 Task: Include stops at Statue of Liberty, One World Trade Center, and 9/11 Memorial in your route.
Action: Key pressed e<Key.caps_lock>MPIRE<Key.space>STAE
Screenshot: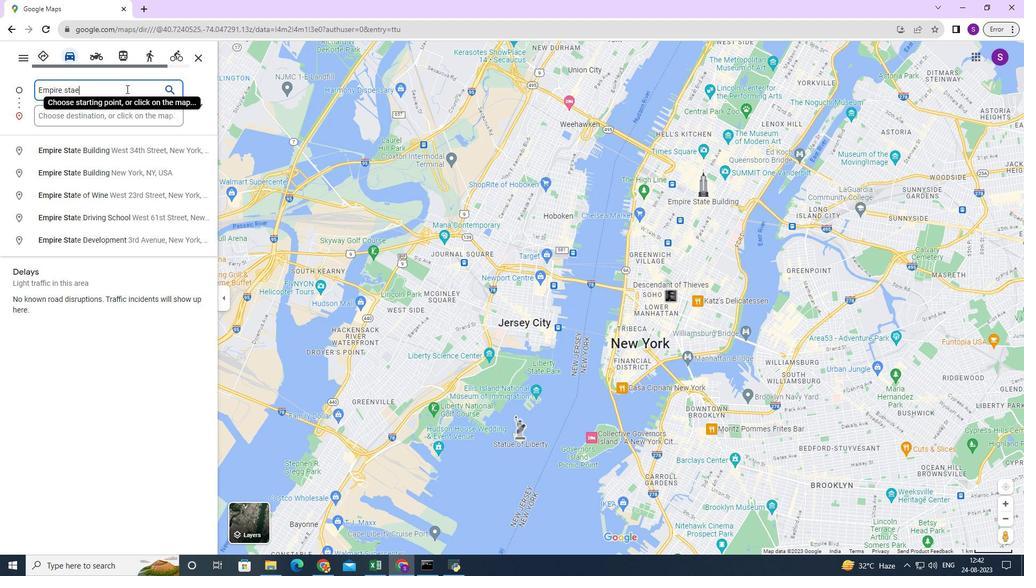 
Action: Mouse moved to (103, 140)
Screenshot: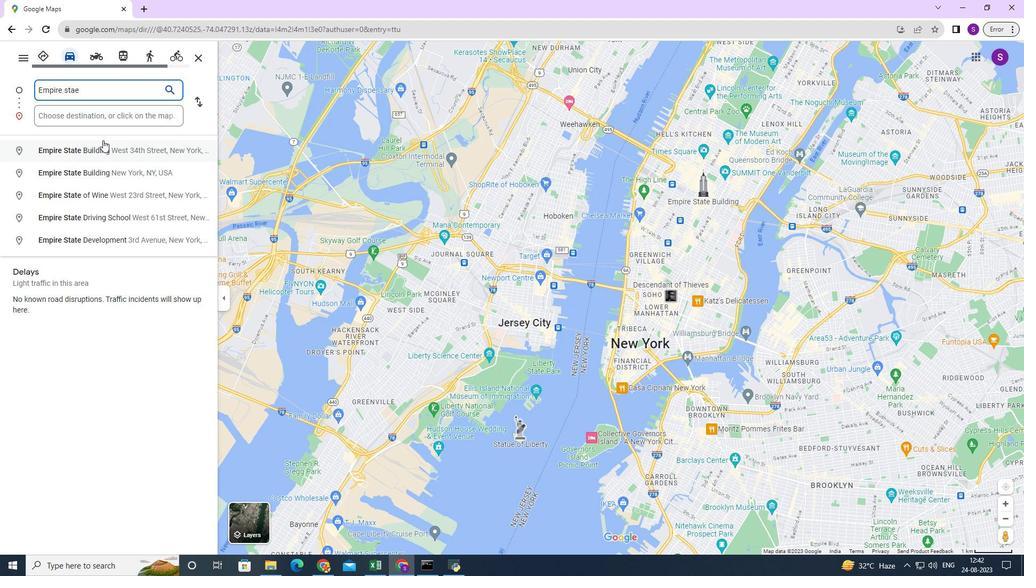 
Action: Mouse pressed left at (103, 140)
Screenshot: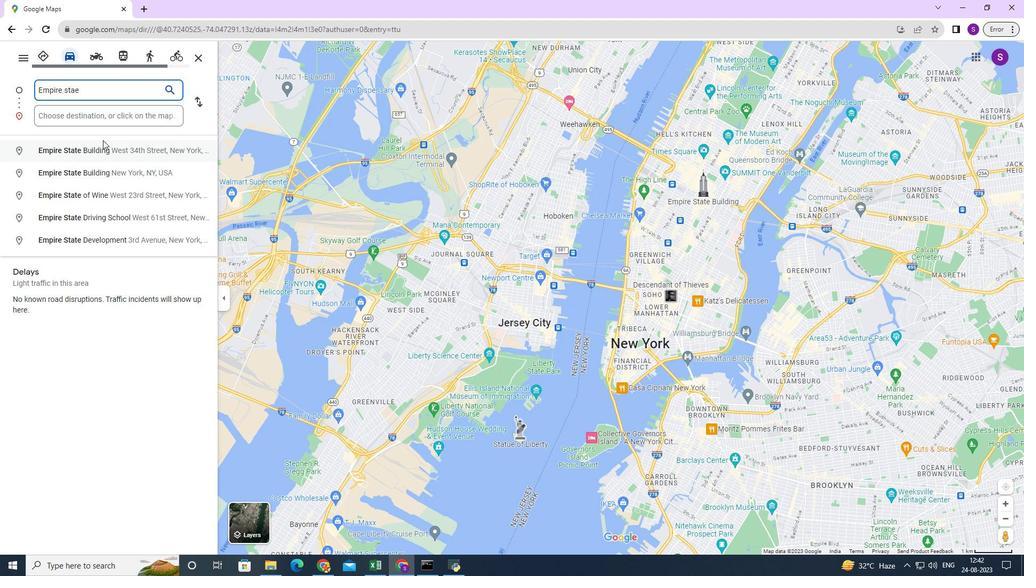 
Action: Mouse moved to (114, 115)
Screenshot: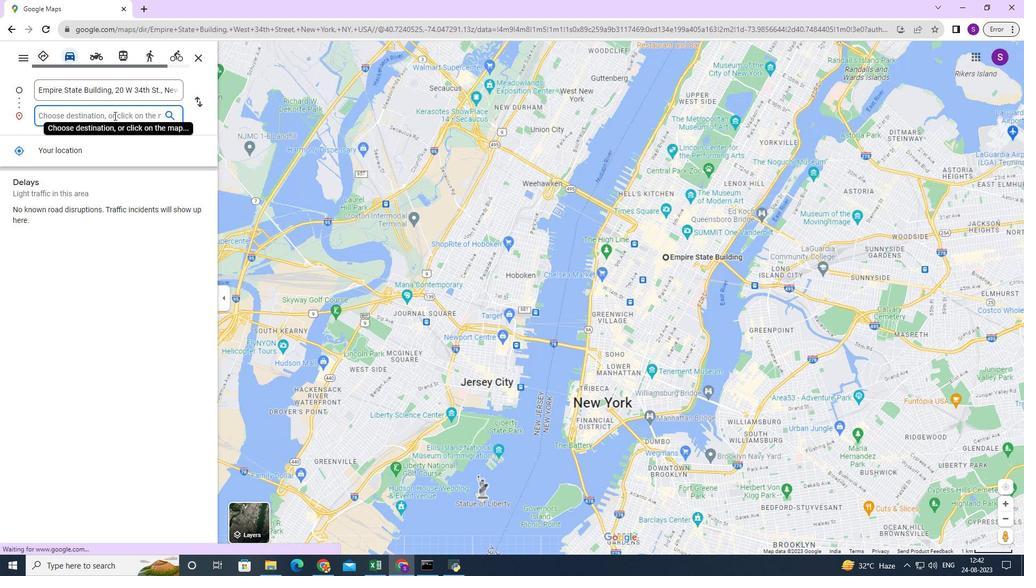 
Action: Mouse pressed left at (114, 115)
Screenshot: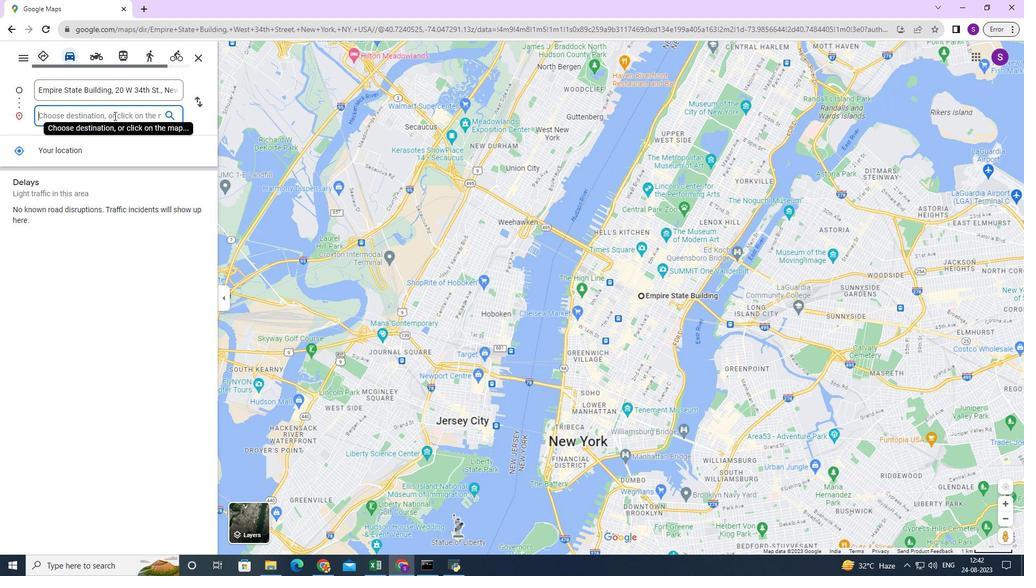 
Action: Key pressed <Key.caps_lock>s<Key.caps_lock>TATUE<Key.space>
Screenshot: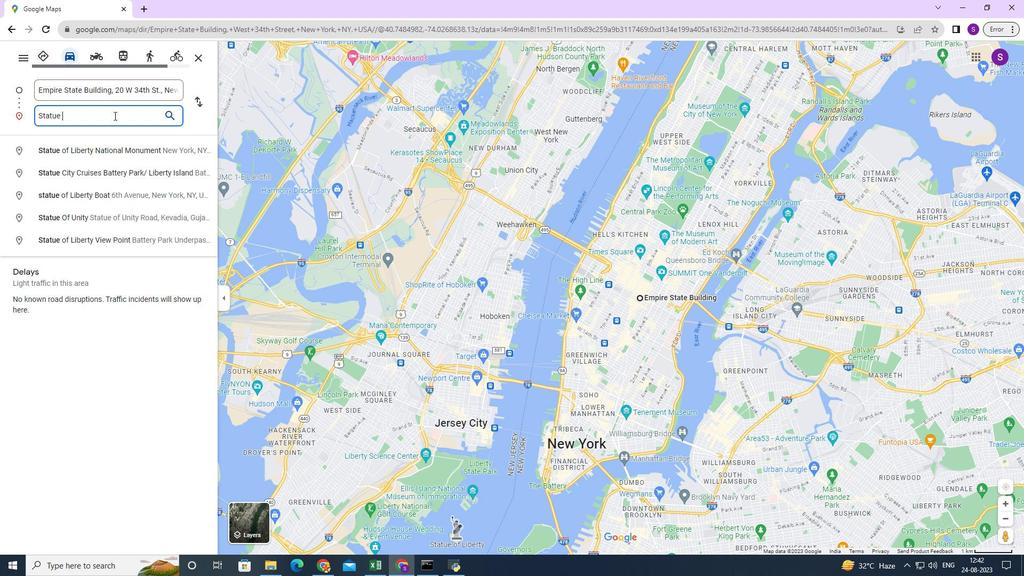 
Action: Mouse moved to (88, 143)
Screenshot: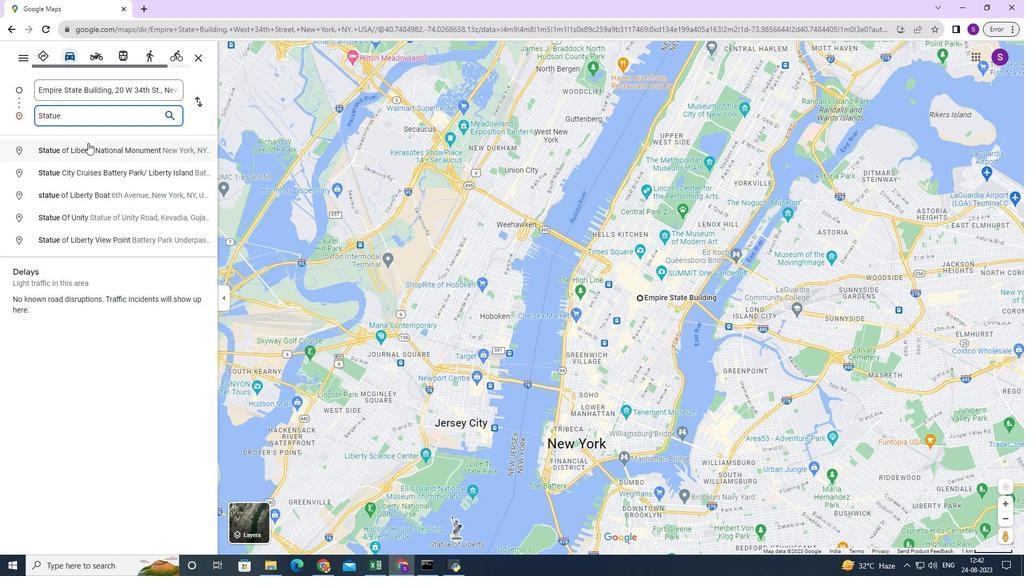 
Action: Mouse pressed left at (88, 143)
Screenshot: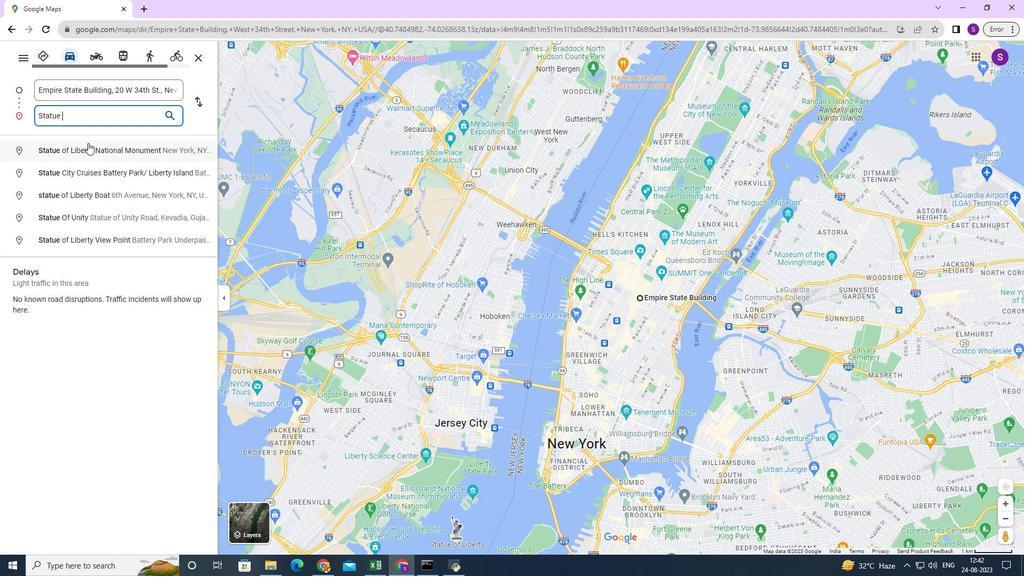 
Action: Mouse moved to (88, 143)
Screenshot: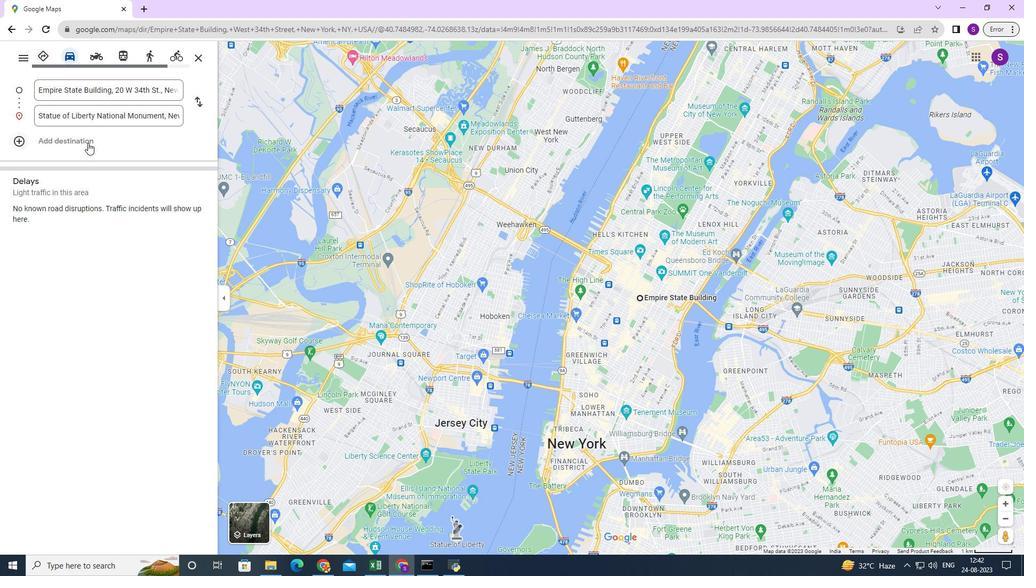 
Action: Mouse pressed left at (88, 143)
Screenshot: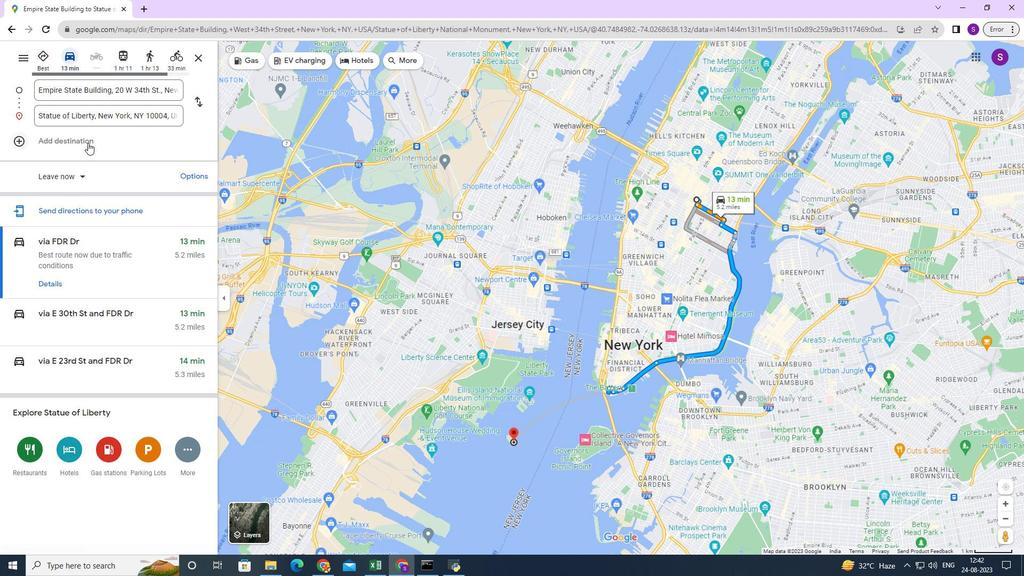 
Action: Key pressed ONE<Key.space>WORLD<Key.space>
Screenshot: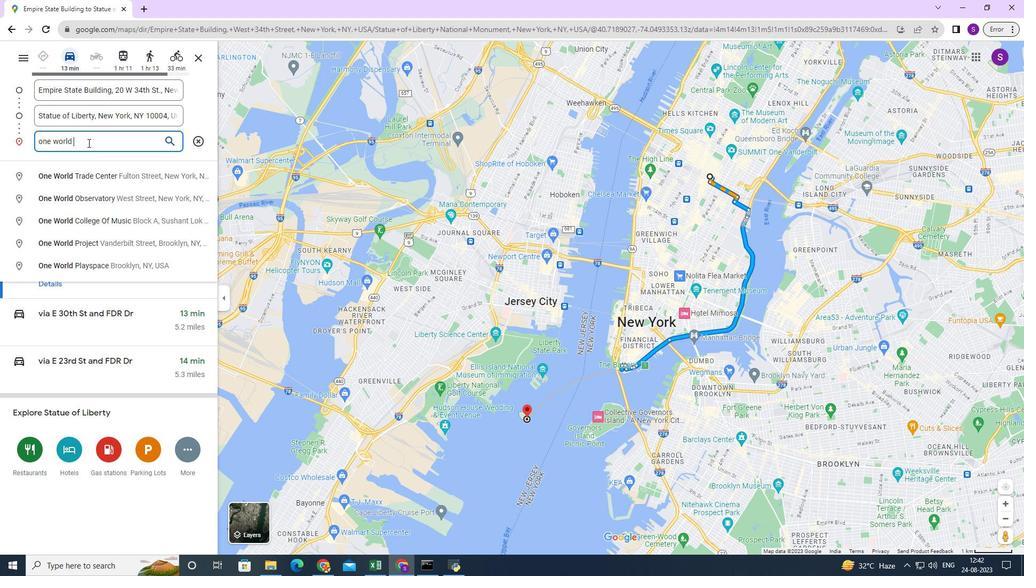 
Action: Mouse moved to (69, 179)
Screenshot: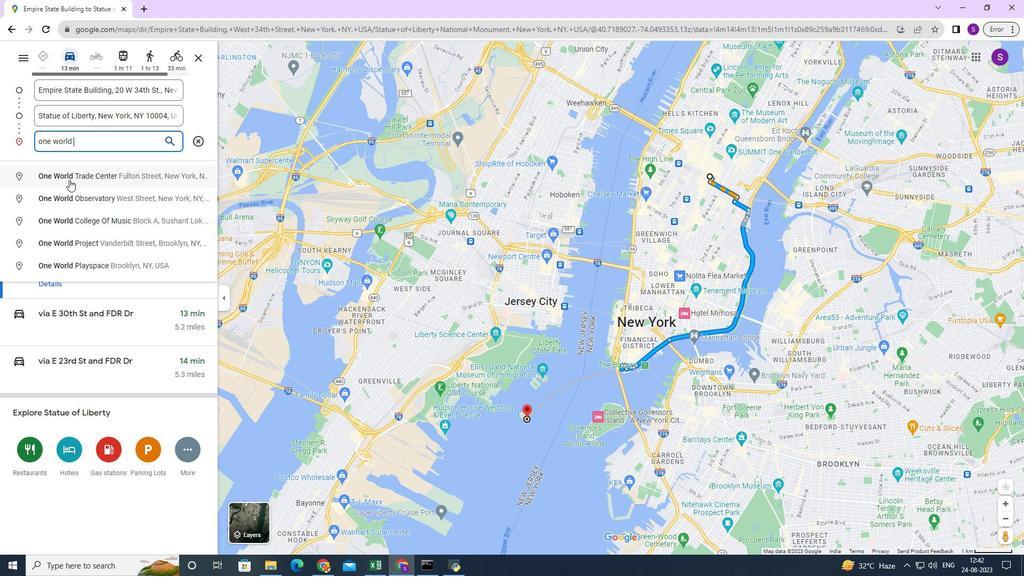 
Action: Mouse pressed left at (69, 179)
Screenshot: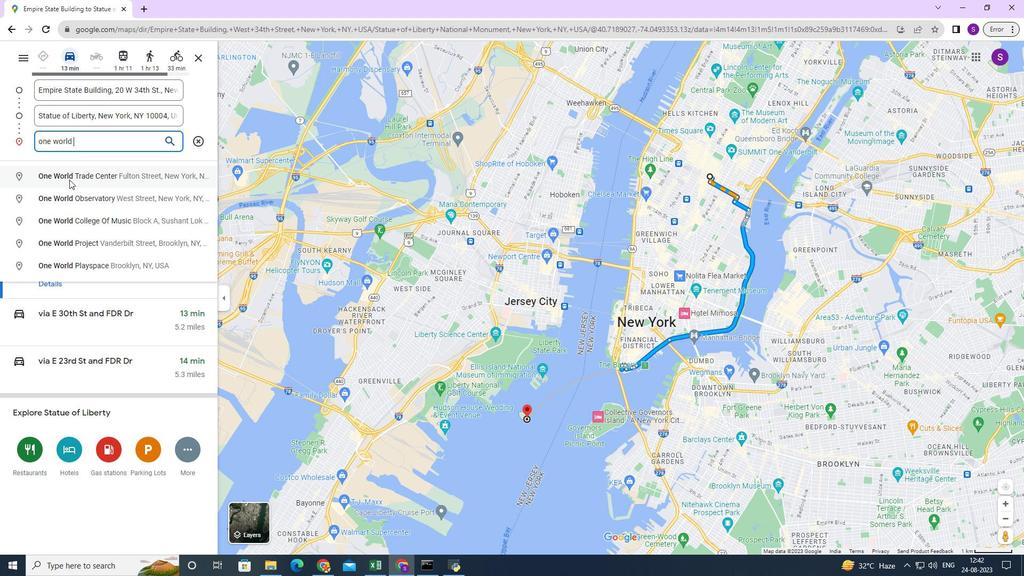 
Action: Mouse moved to (66, 169)
Screenshot: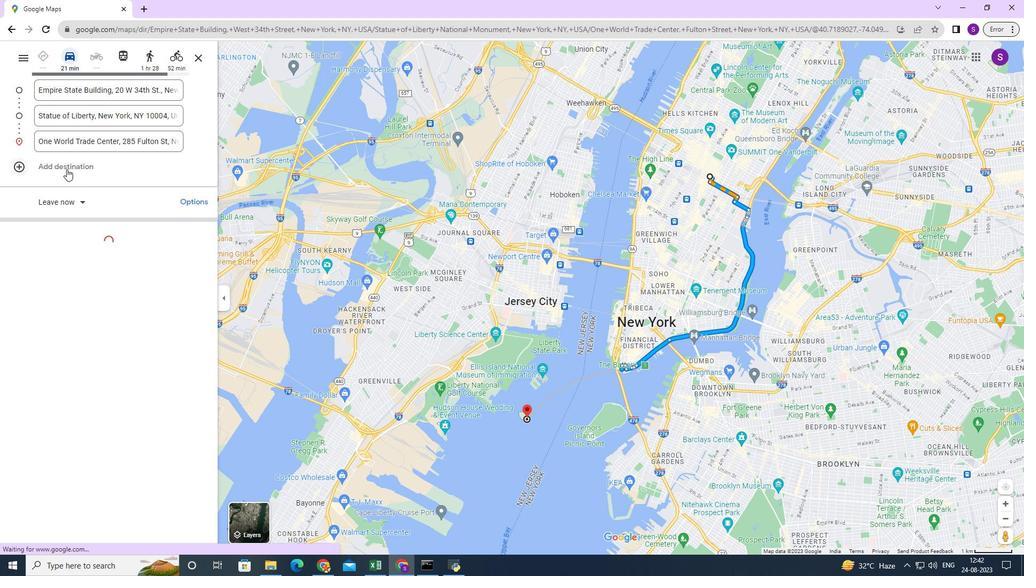 
Action: Mouse pressed left at (66, 169)
Screenshot: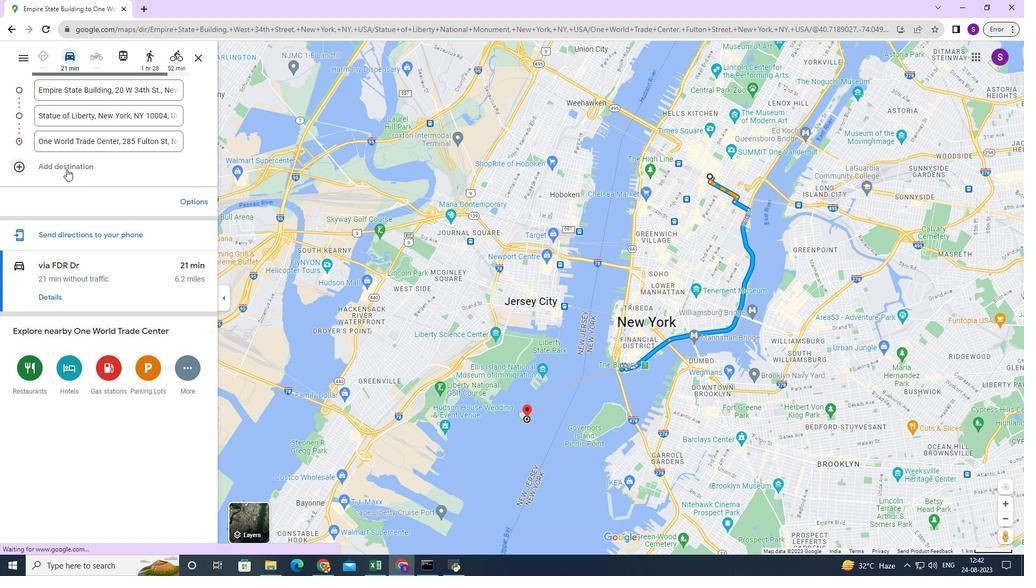 
Action: Mouse moved to (82, 172)
Screenshot: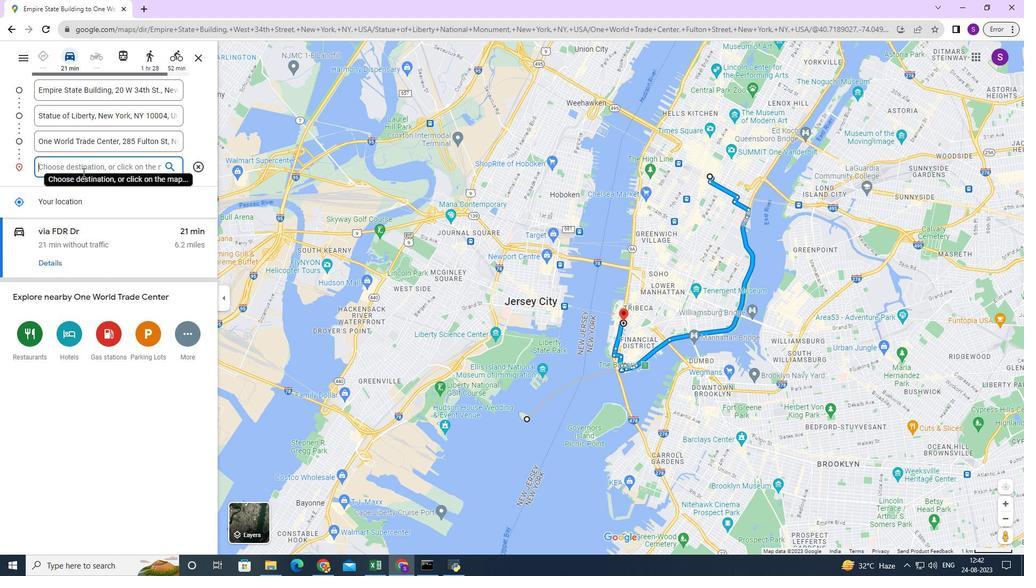 
Action: Mouse pressed left at (82, 172)
Screenshot: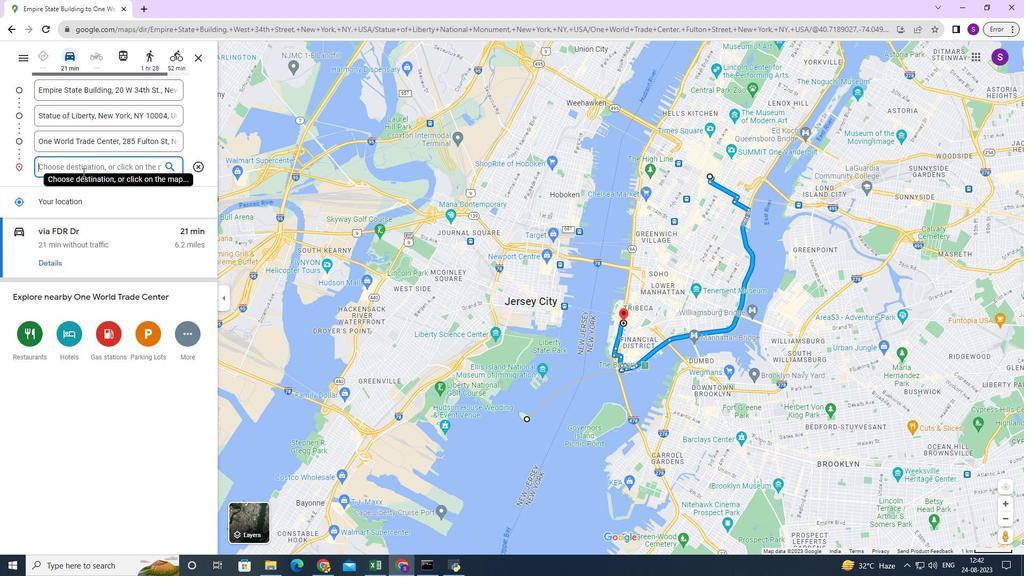 
Action: Key pressed 9/11<Key.space>
Screenshot: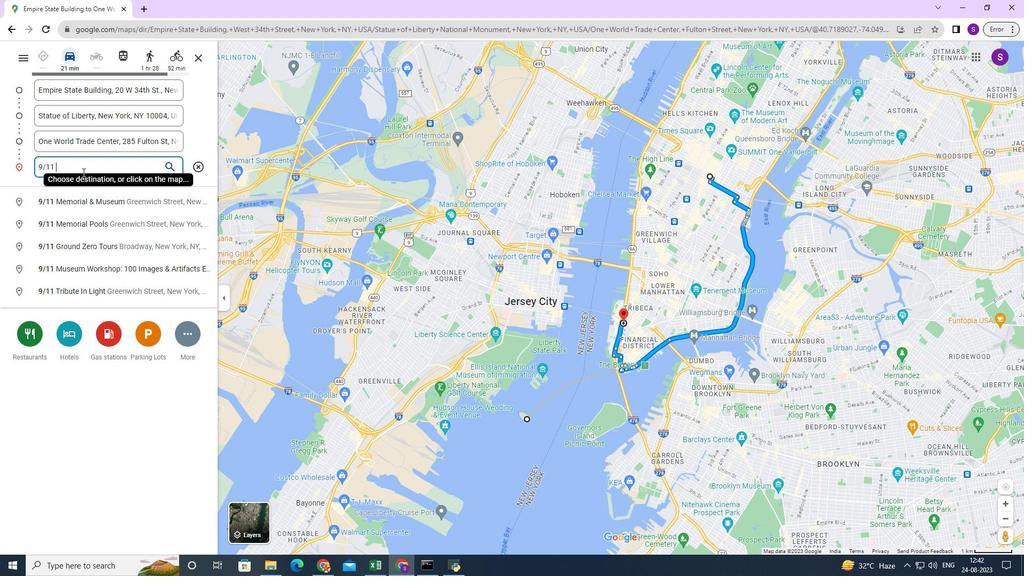 
Action: Mouse moved to (77, 201)
Screenshot: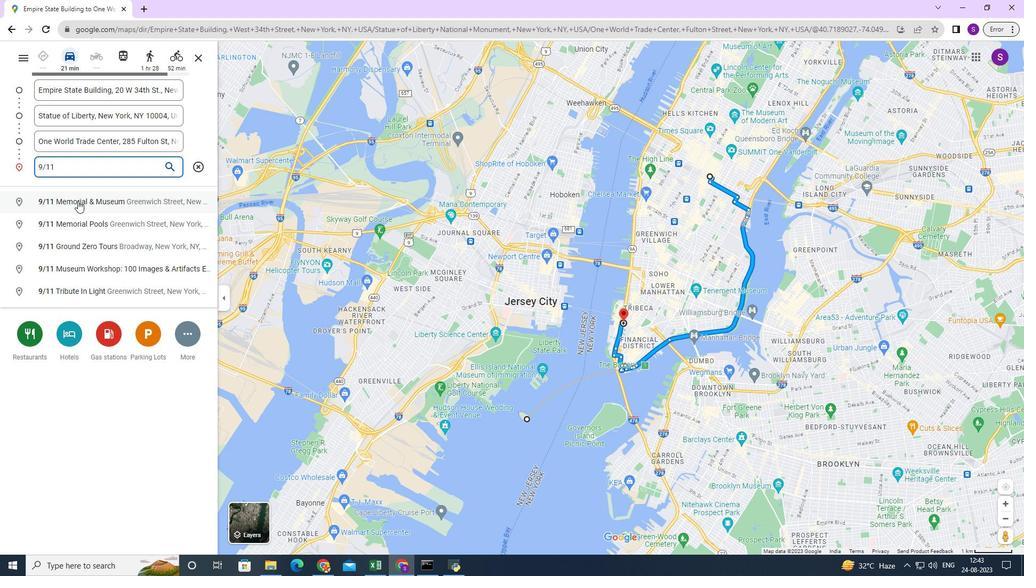 
Action: Mouse pressed left at (77, 201)
Screenshot: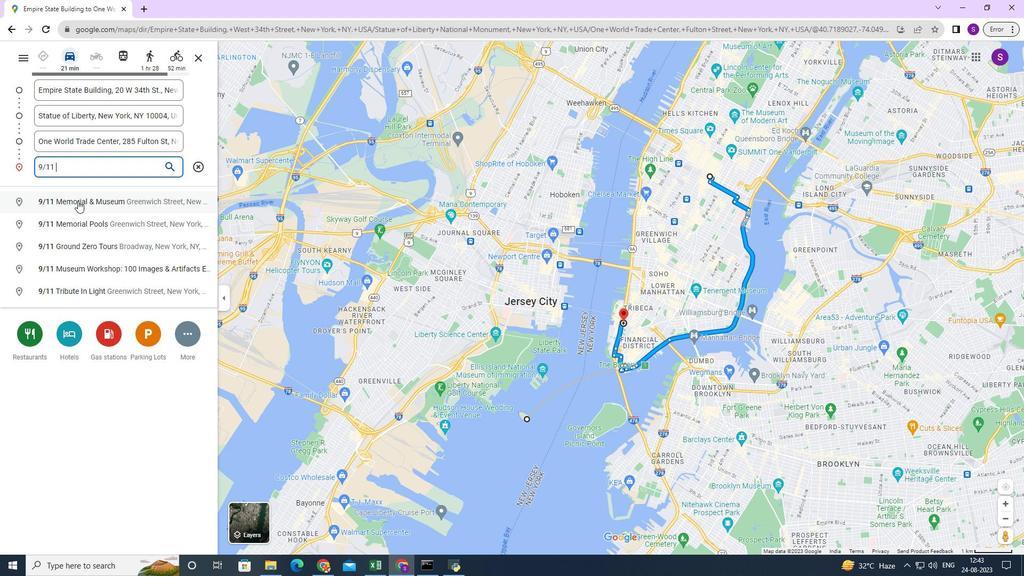 
Action: Mouse moved to (85, 191)
Screenshot: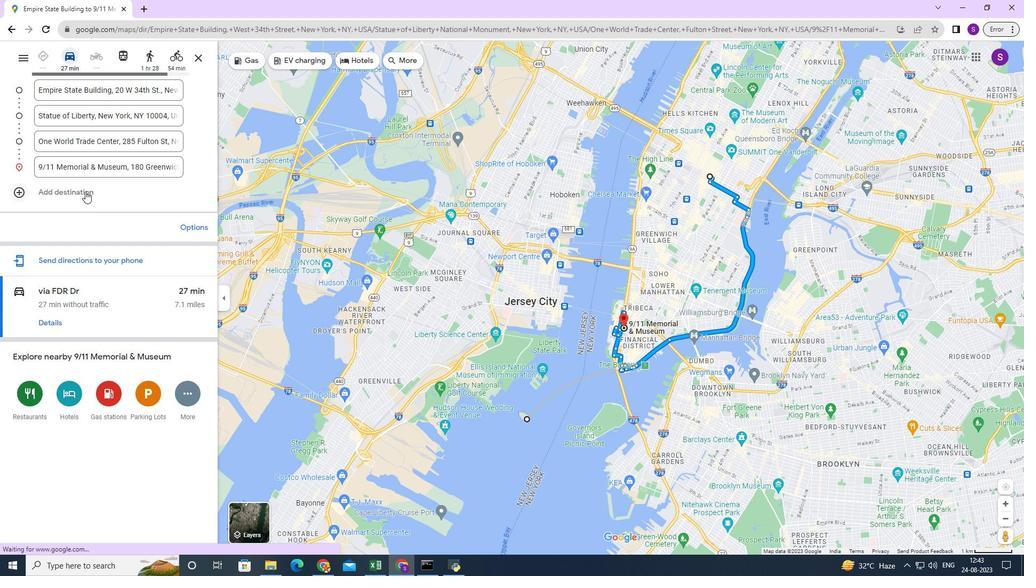 
Action: Mouse pressed left at (85, 191)
Screenshot: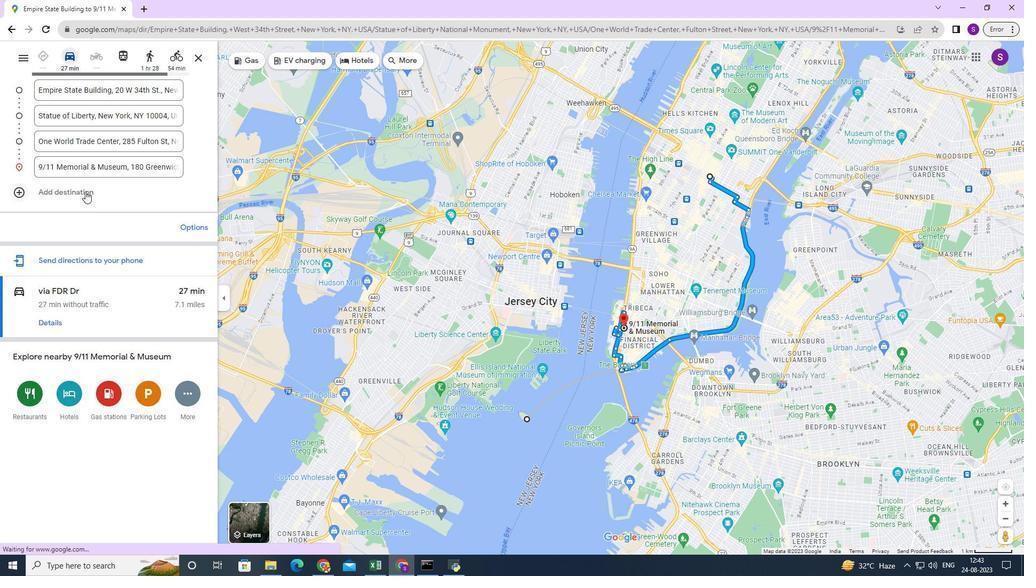 
Action: Mouse pressed left at (85, 191)
Screenshot: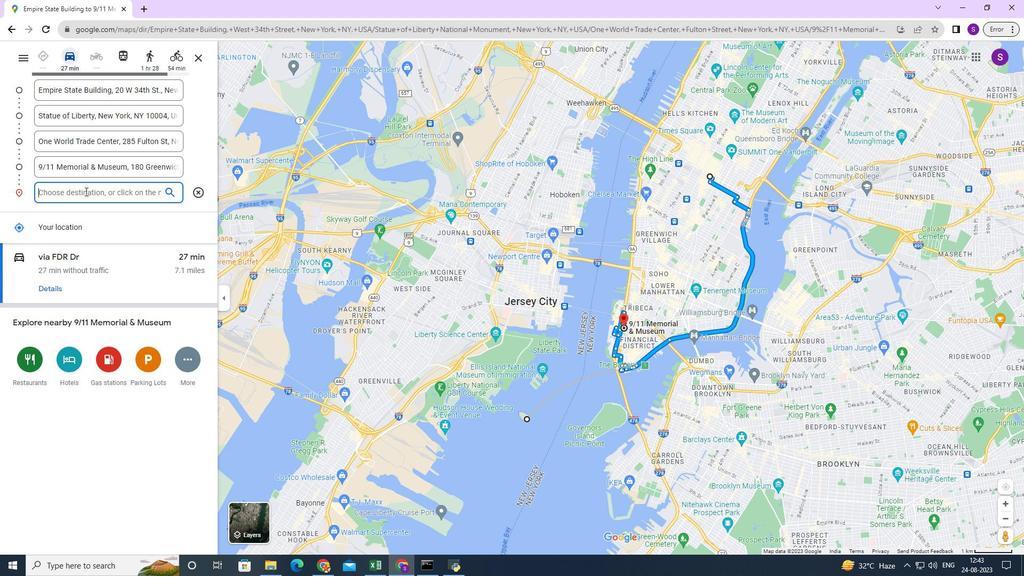 
Action: Key pressed <Key.caps_lock>b<Key.caps_lock>ATTERY<Key.space>PARK
Screenshot: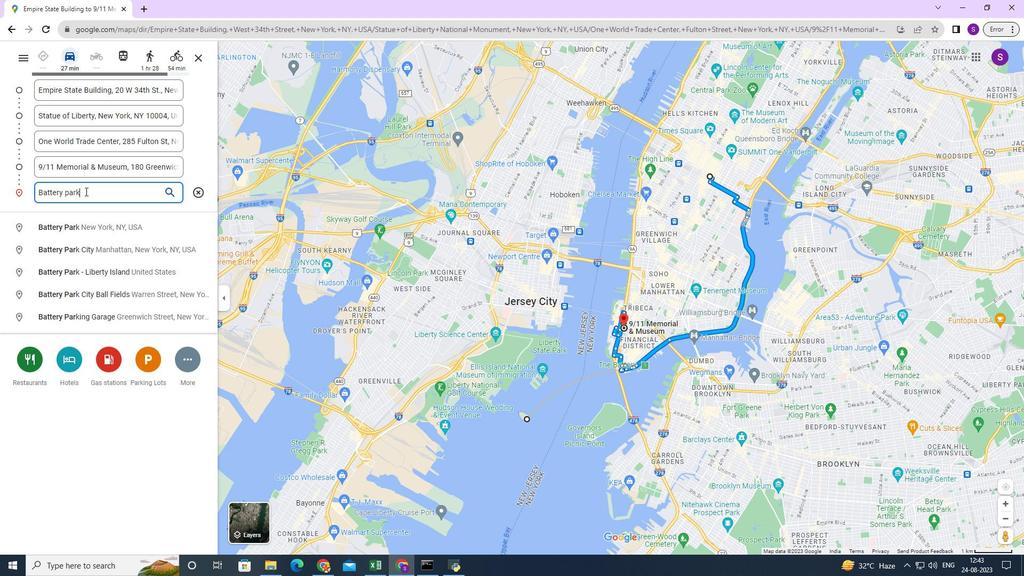 
Action: Mouse moved to (69, 217)
Screenshot: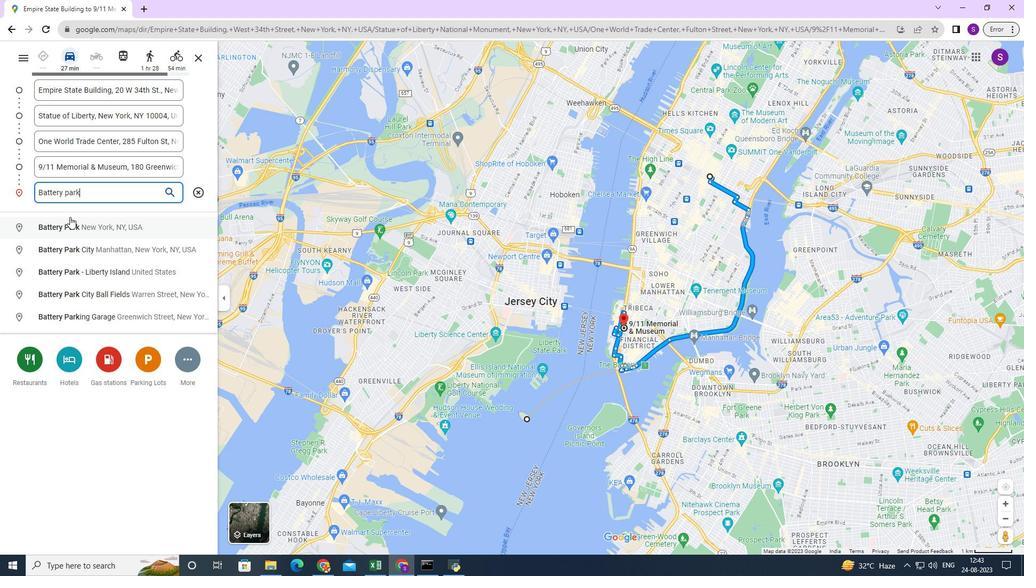 
Action: Mouse pressed left at (69, 217)
Screenshot: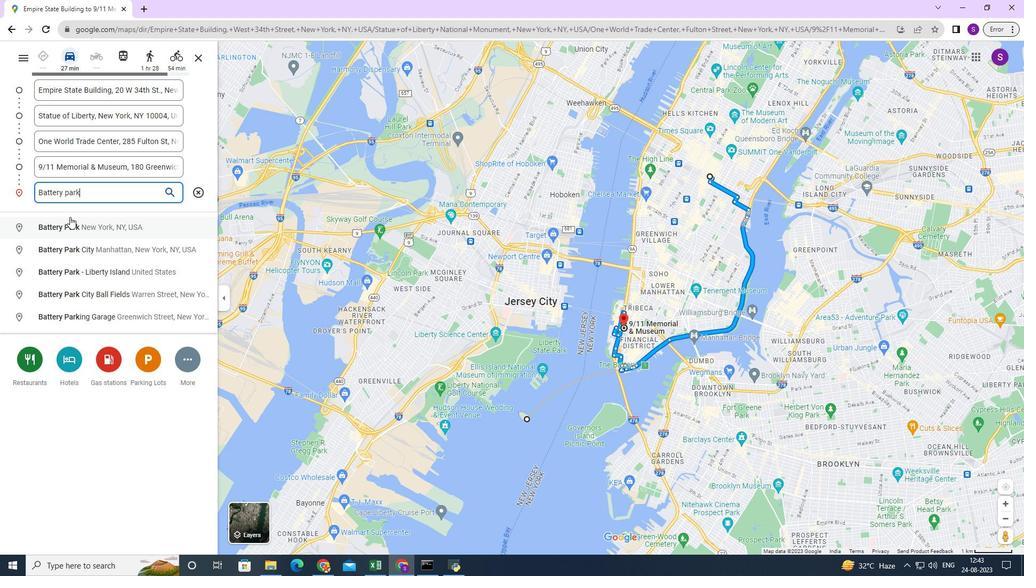 
